 Task: Find the text "Environment".
Action: Mouse moved to (59, 9)
Screenshot: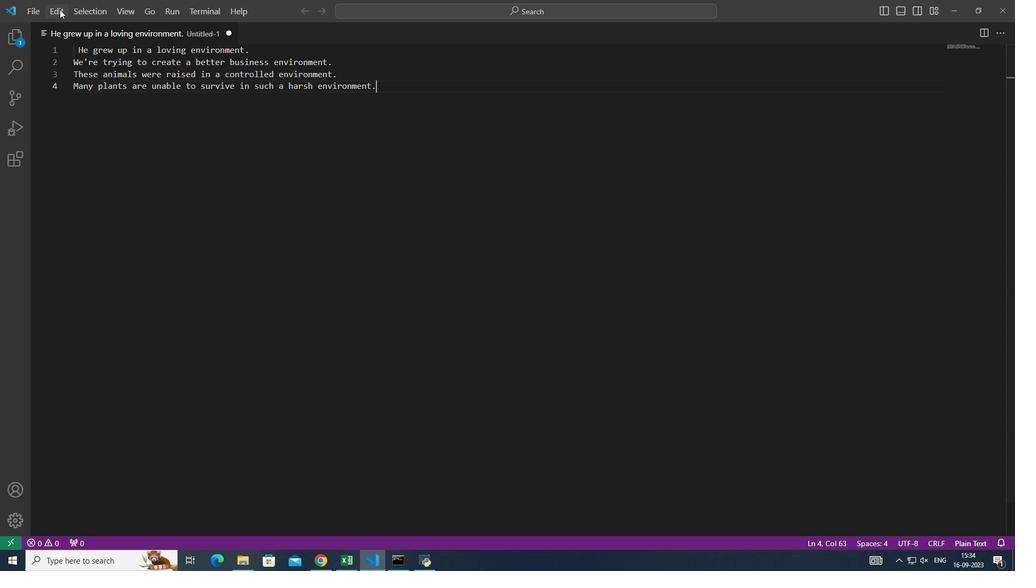 
Action: Mouse pressed left at (59, 9)
Screenshot: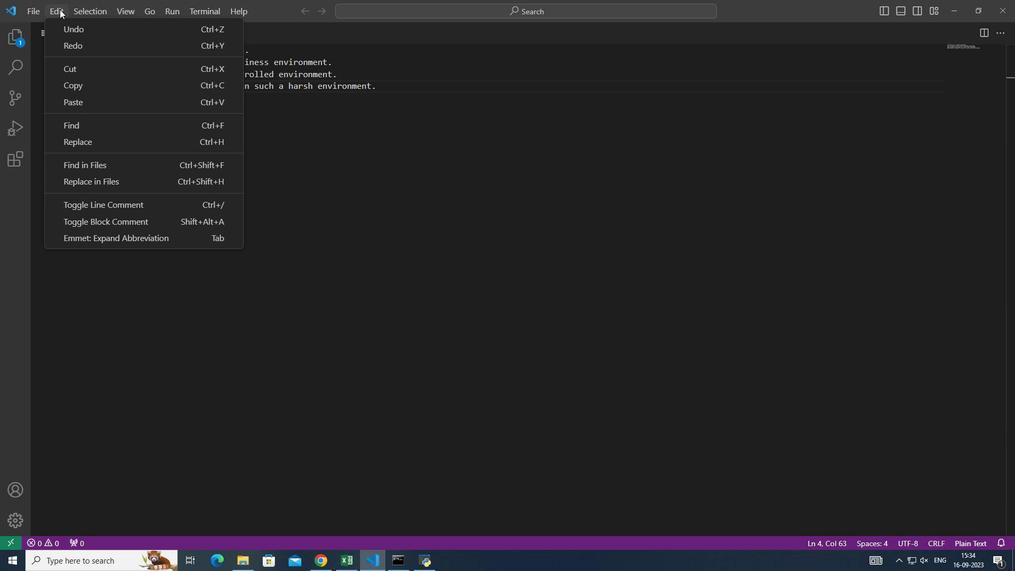 
Action: Mouse moved to (75, 123)
Screenshot: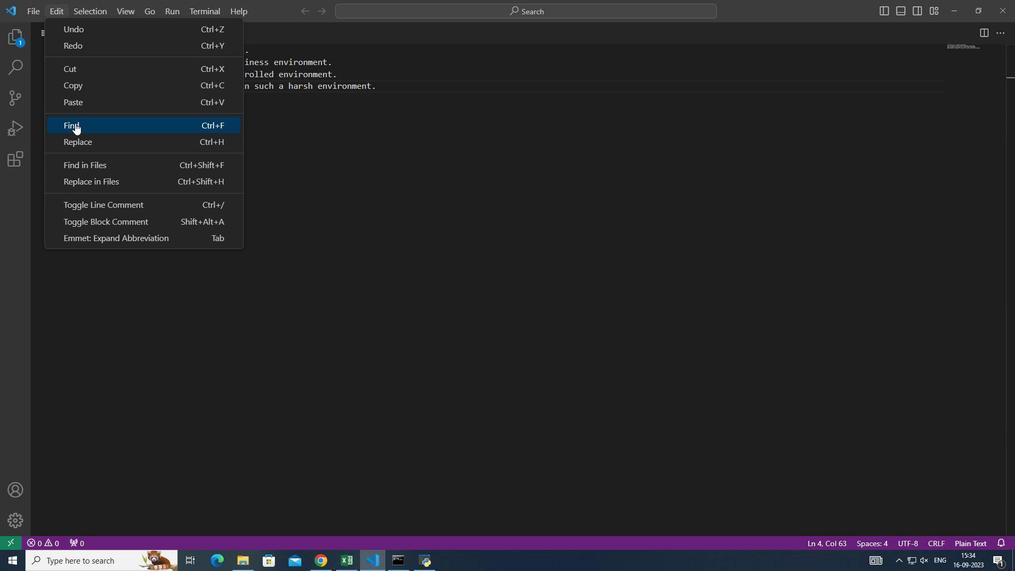 
Action: Mouse pressed left at (75, 123)
Screenshot: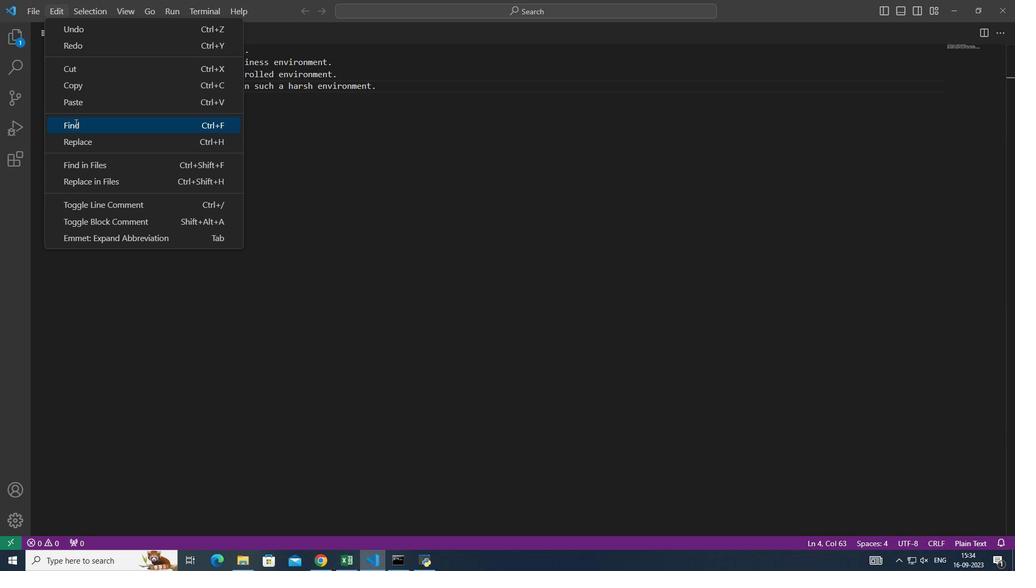
Action: Mouse moved to (746, 52)
Screenshot: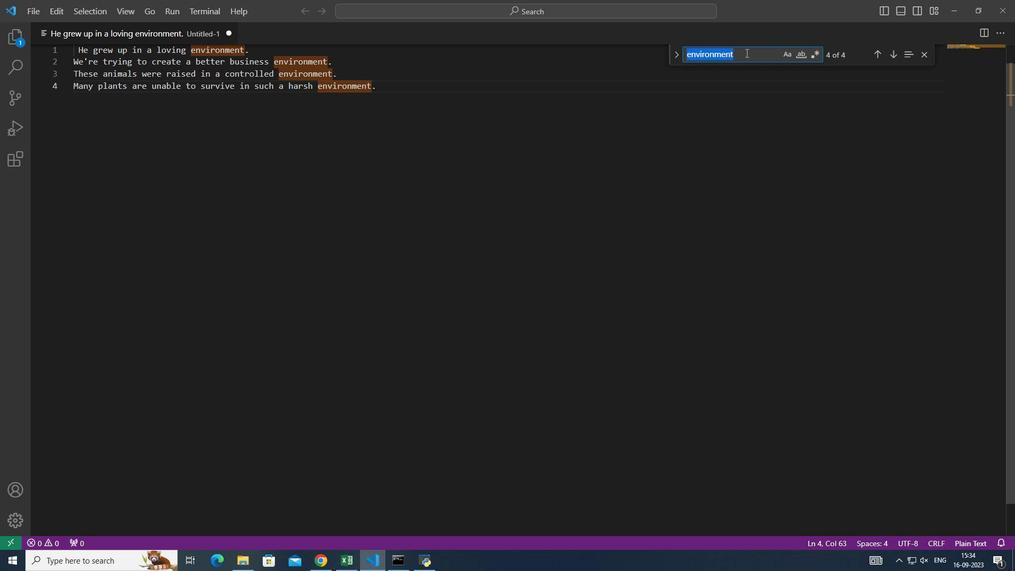 
Action: Mouse pressed left at (746, 52)
Screenshot: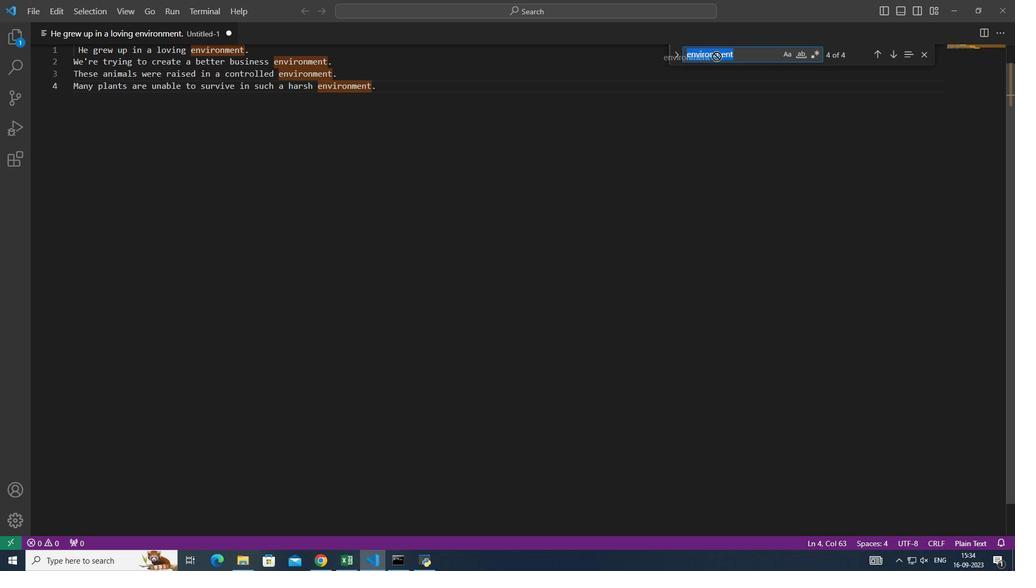 
Action: Mouse moved to (733, 52)
Screenshot: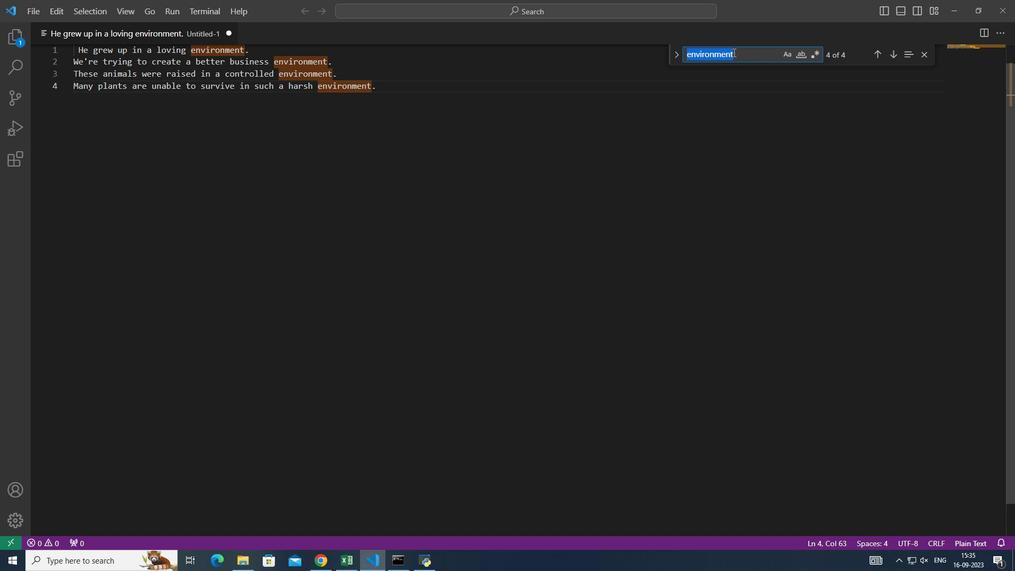 
Action: Mouse pressed left at (733, 52)
Screenshot: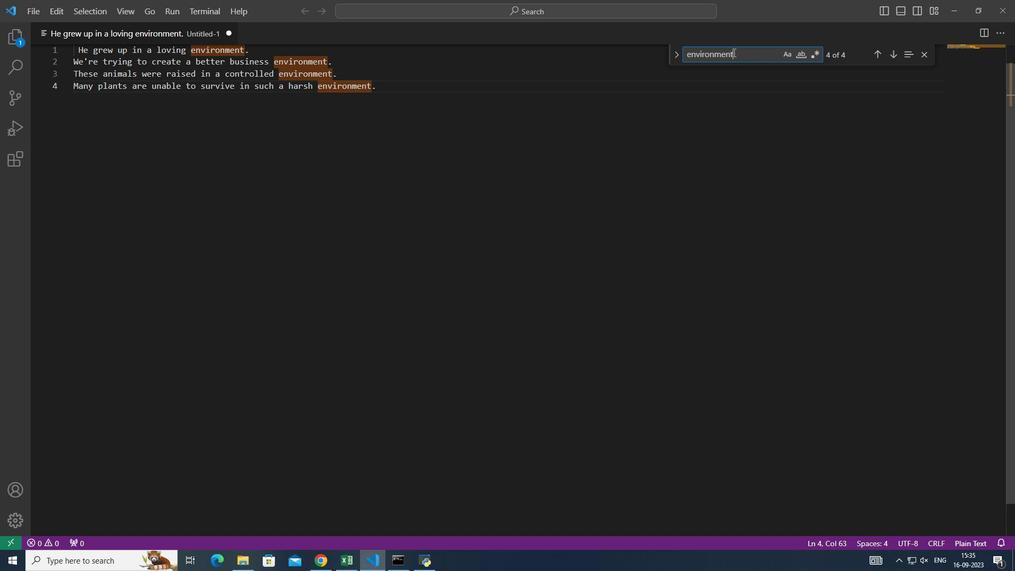 
Action: Key pressed <Key.backspace><Key.backspace><Key.backspace><Key.backspace><Key.backspace><Key.backspace><Key.backspace><Key.backspace><Key.backspace><Key.backspace><Key.backspace><Key.backspace><Key.backspace><Key.backspace><Key.backspace>environment<Key.enter>
Screenshot: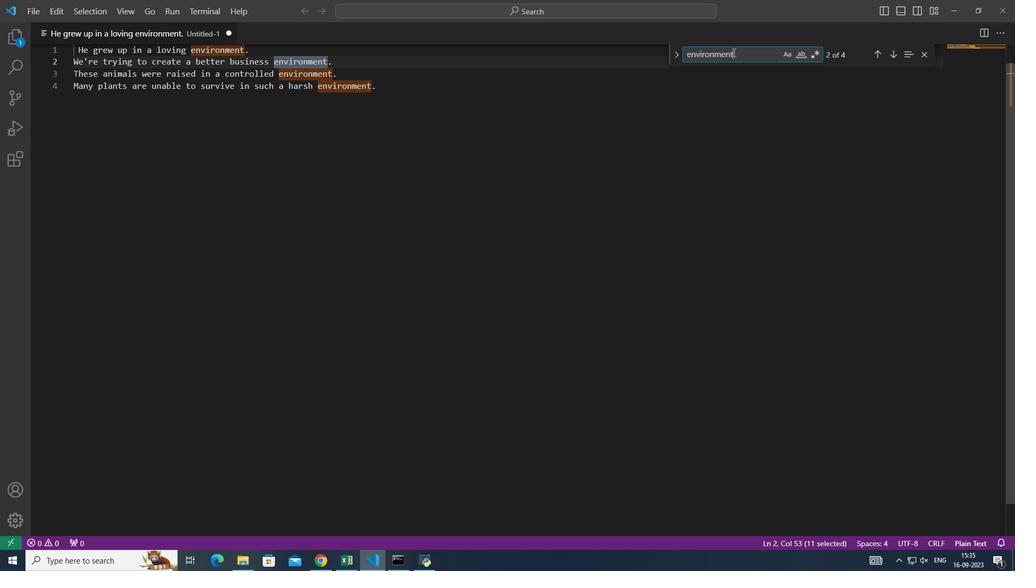 
Action: Mouse moved to (470, 72)
Screenshot: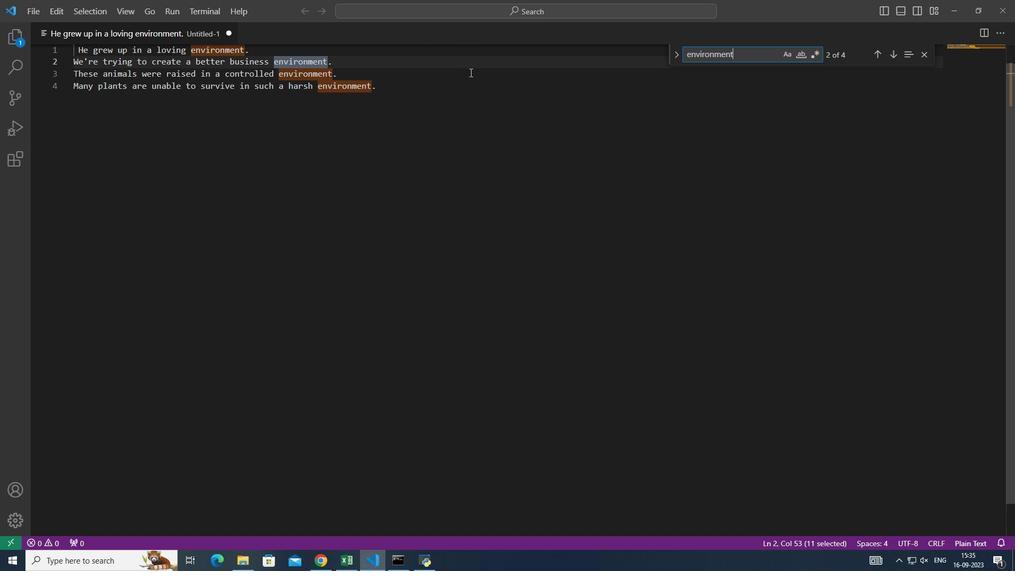 
